 Task: Change line weight  to 2PX.
Action: Mouse moved to (525, 303)
Screenshot: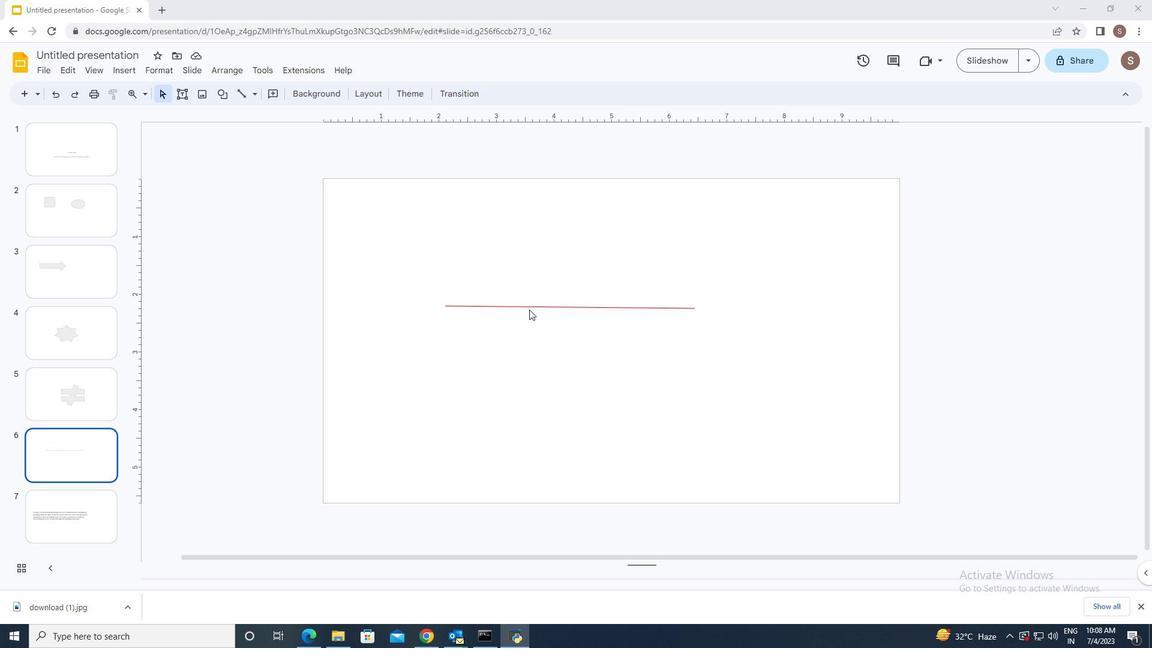 
Action: Mouse pressed left at (525, 303)
Screenshot: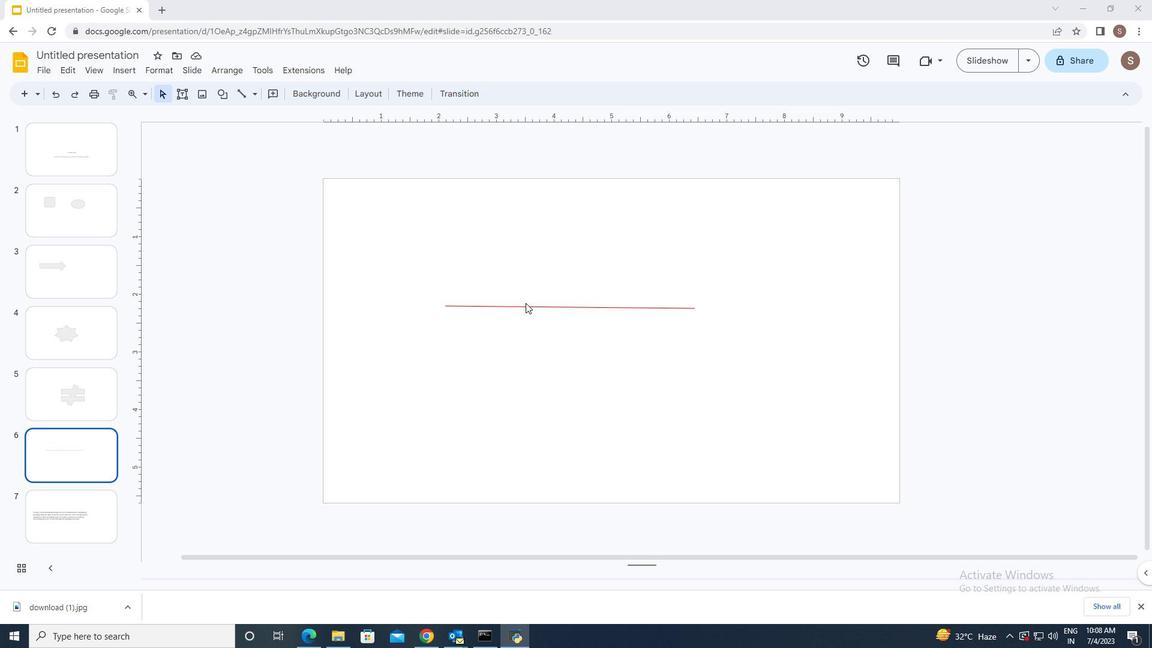 
Action: Mouse moved to (524, 305)
Screenshot: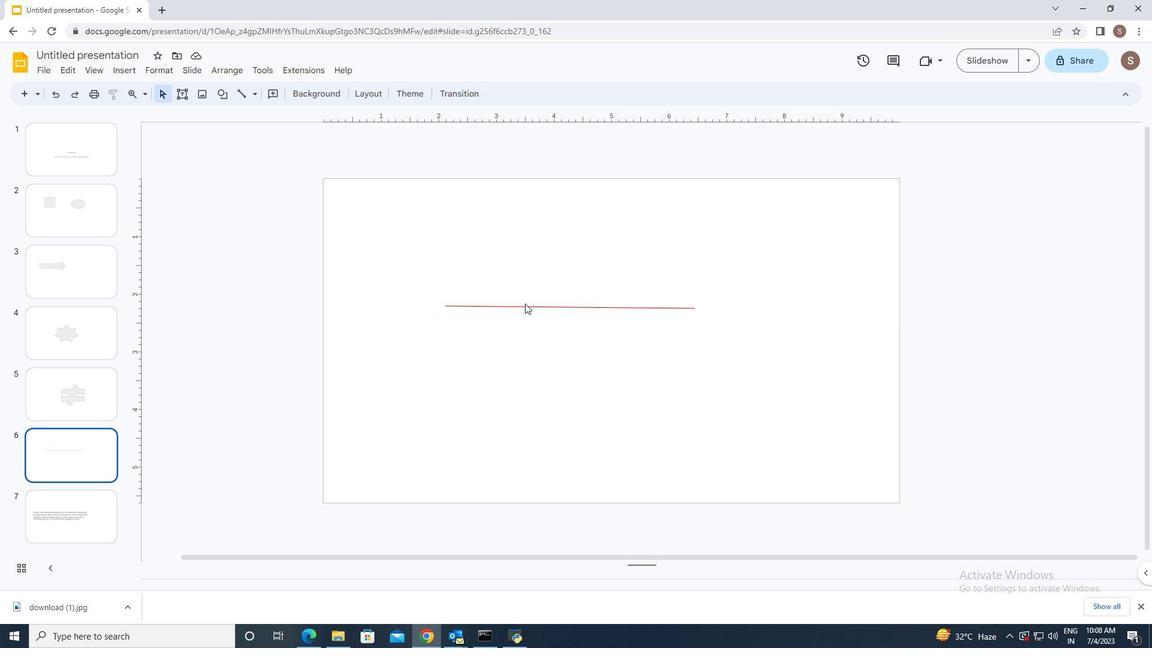 
Action: Mouse pressed left at (524, 305)
Screenshot: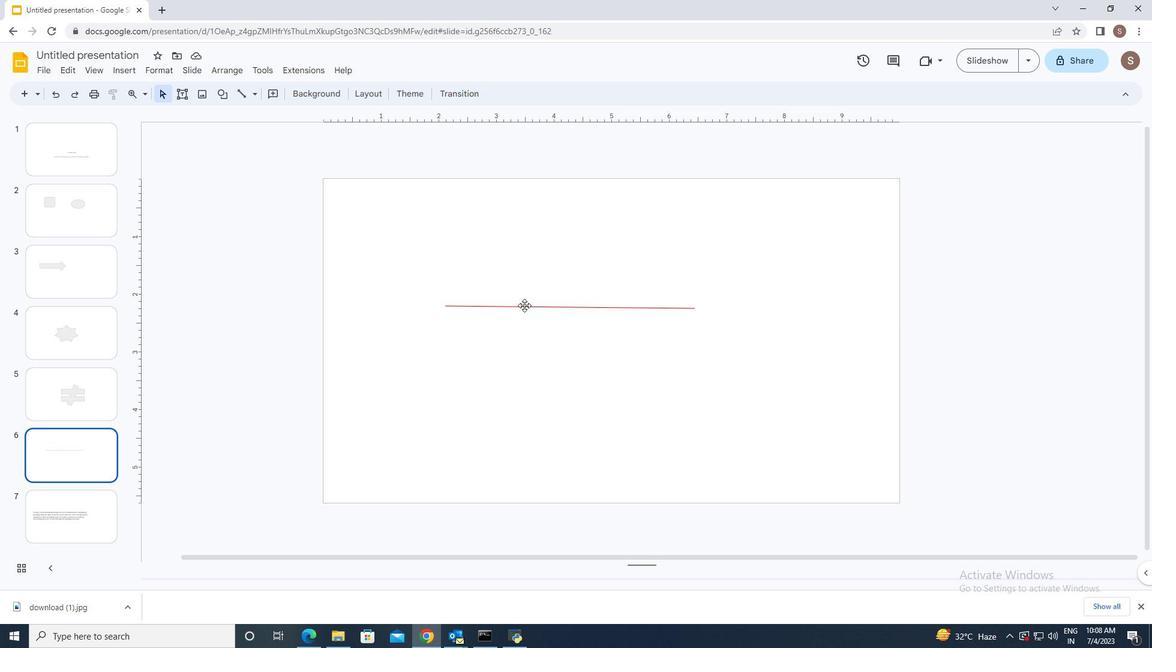 
Action: Mouse moved to (292, 93)
Screenshot: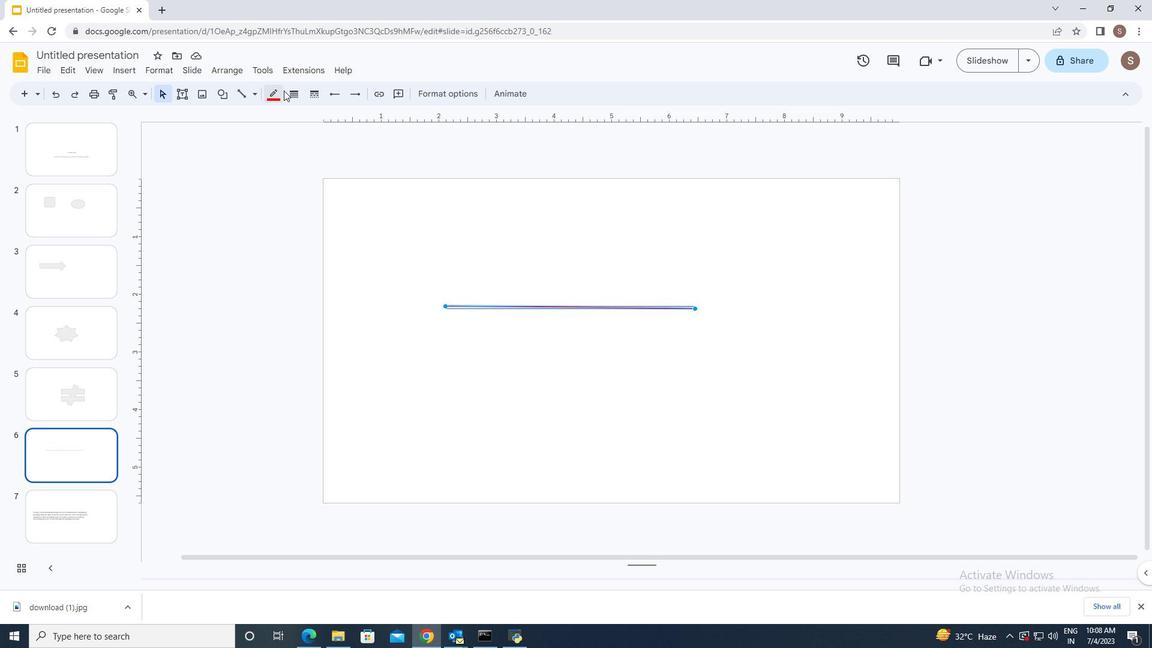 
Action: Mouse pressed left at (292, 93)
Screenshot: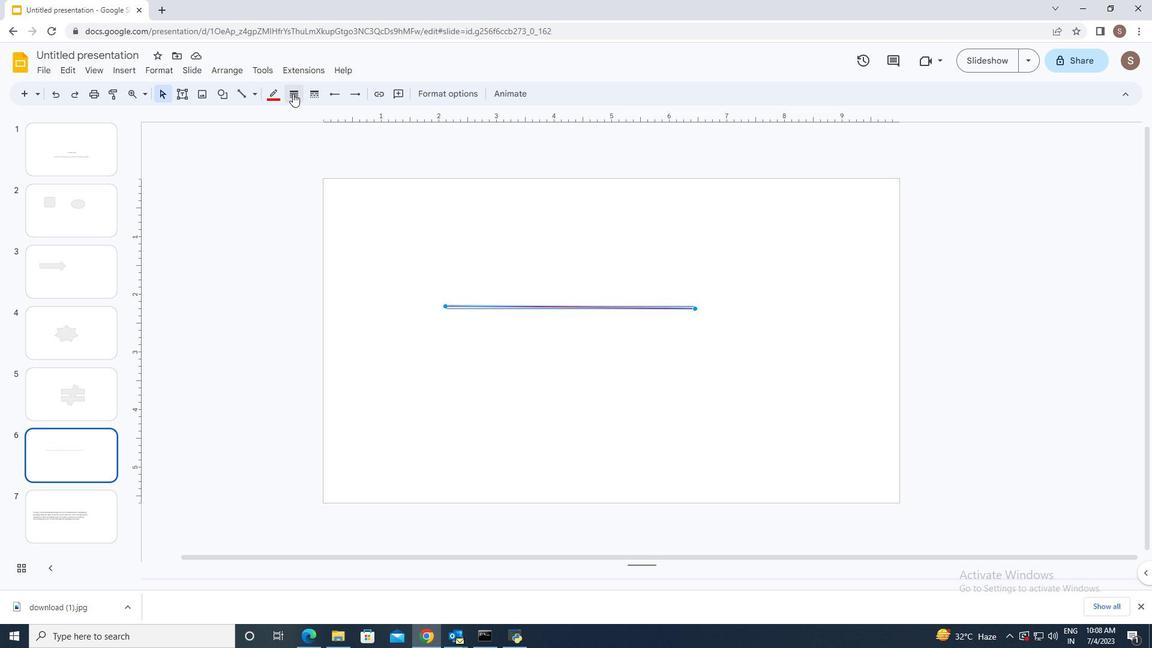 
Action: Mouse moved to (307, 133)
Screenshot: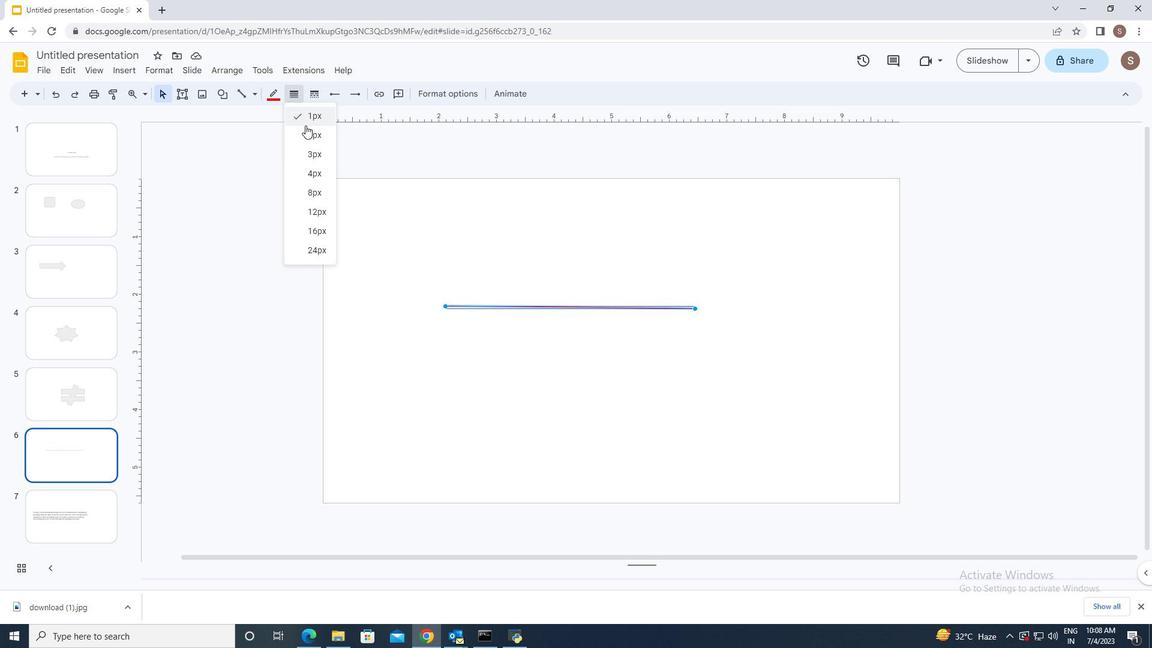 
Action: Mouse pressed left at (307, 133)
Screenshot: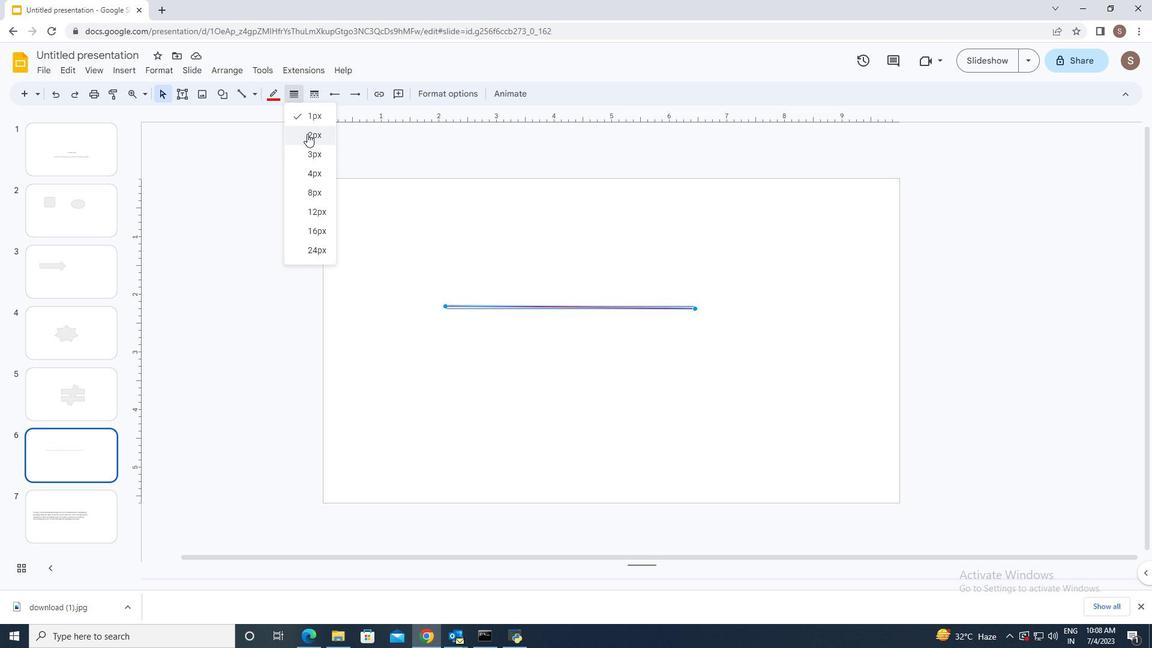 
Action: Mouse moved to (456, 291)
Screenshot: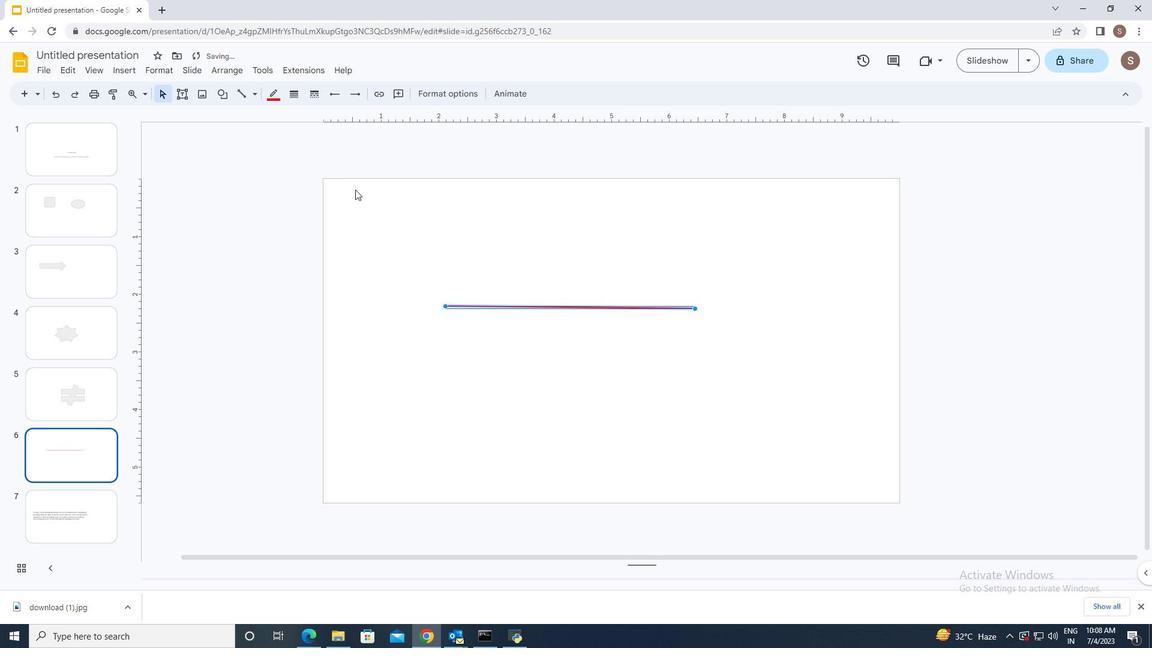 
Action: Mouse pressed left at (456, 291)
Screenshot: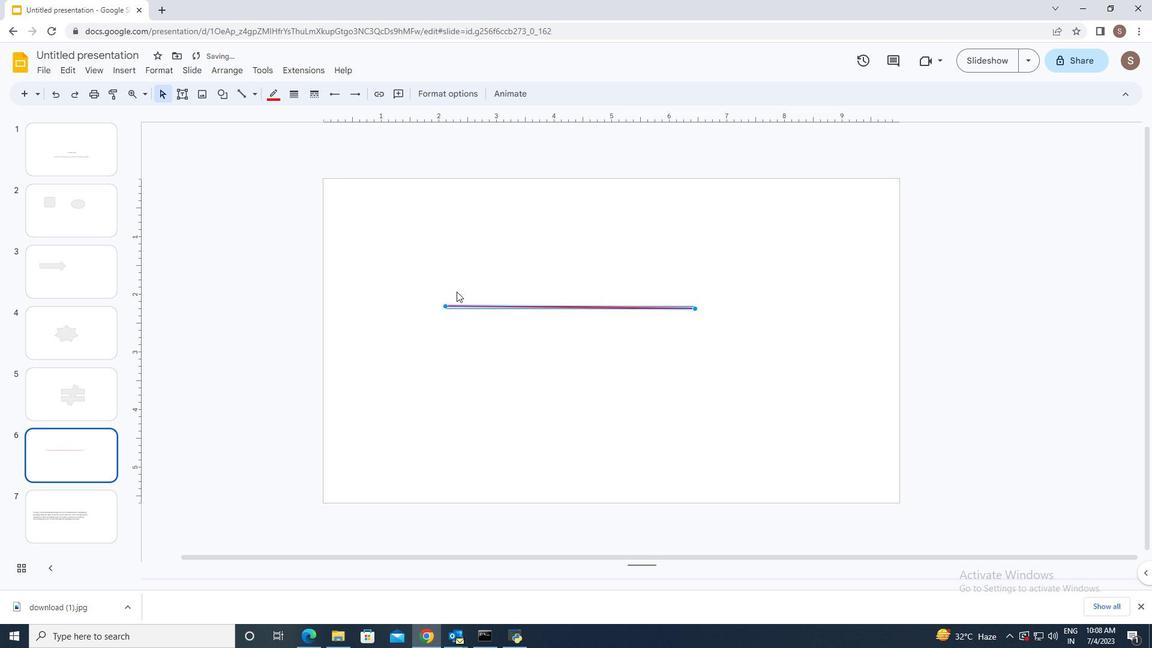 
